 Task: In group invitations choose email frequency weekly.
Action: Mouse moved to (837, 75)
Screenshot: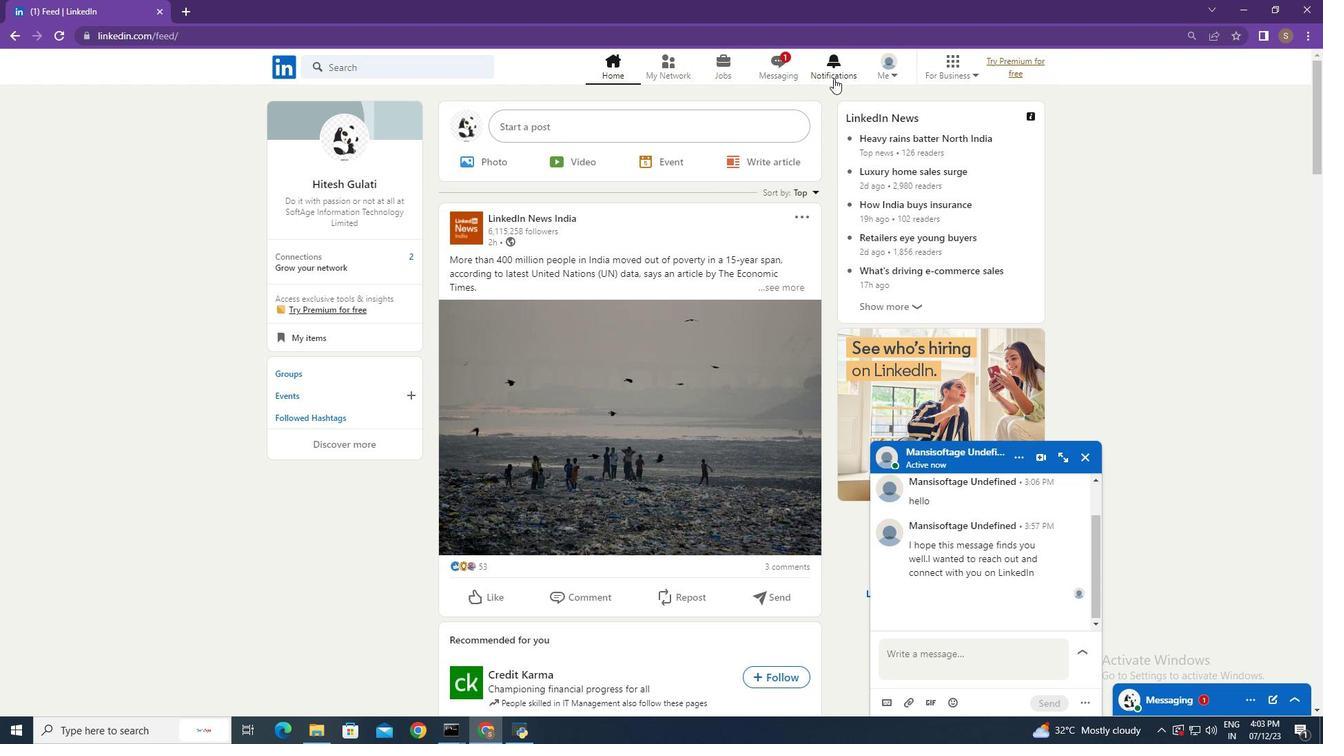 
Action: Mouse pressed left at (837, 75)
Screenshot: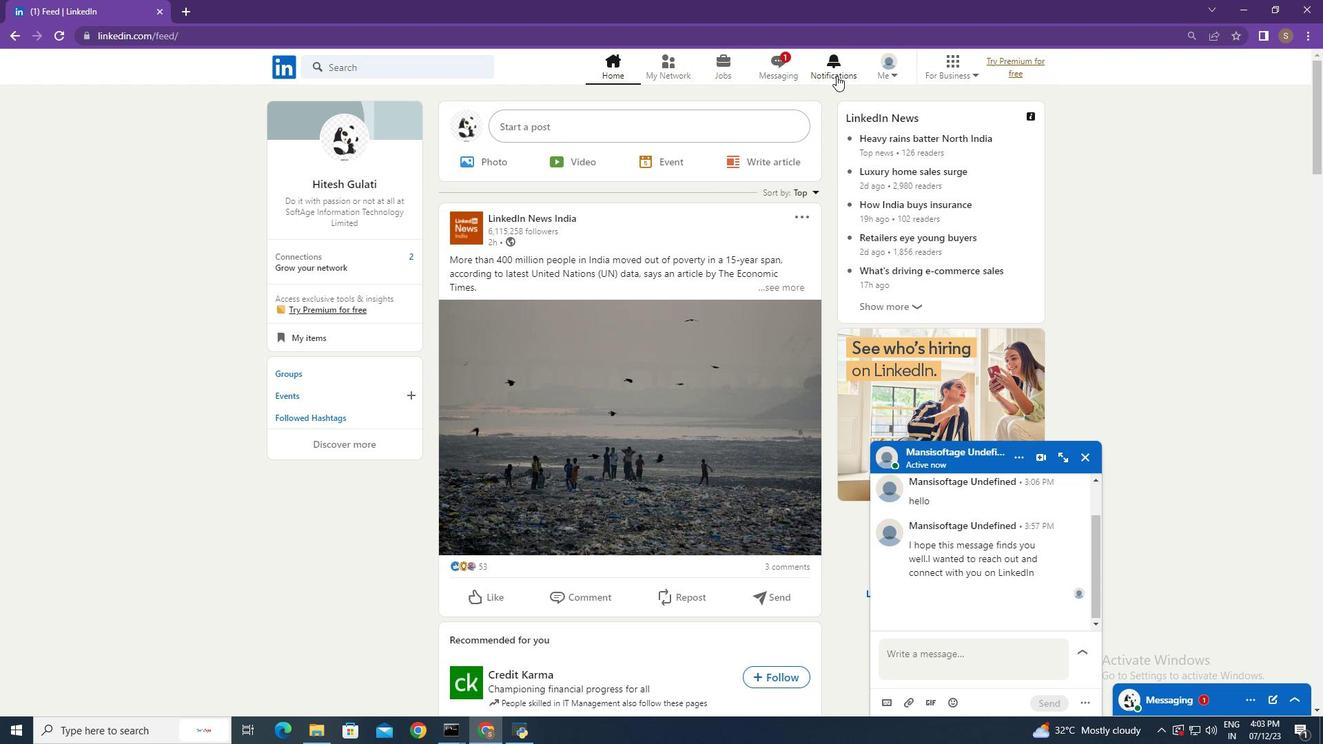 
Action: Mouse moved to (320, 155)
Screenshot: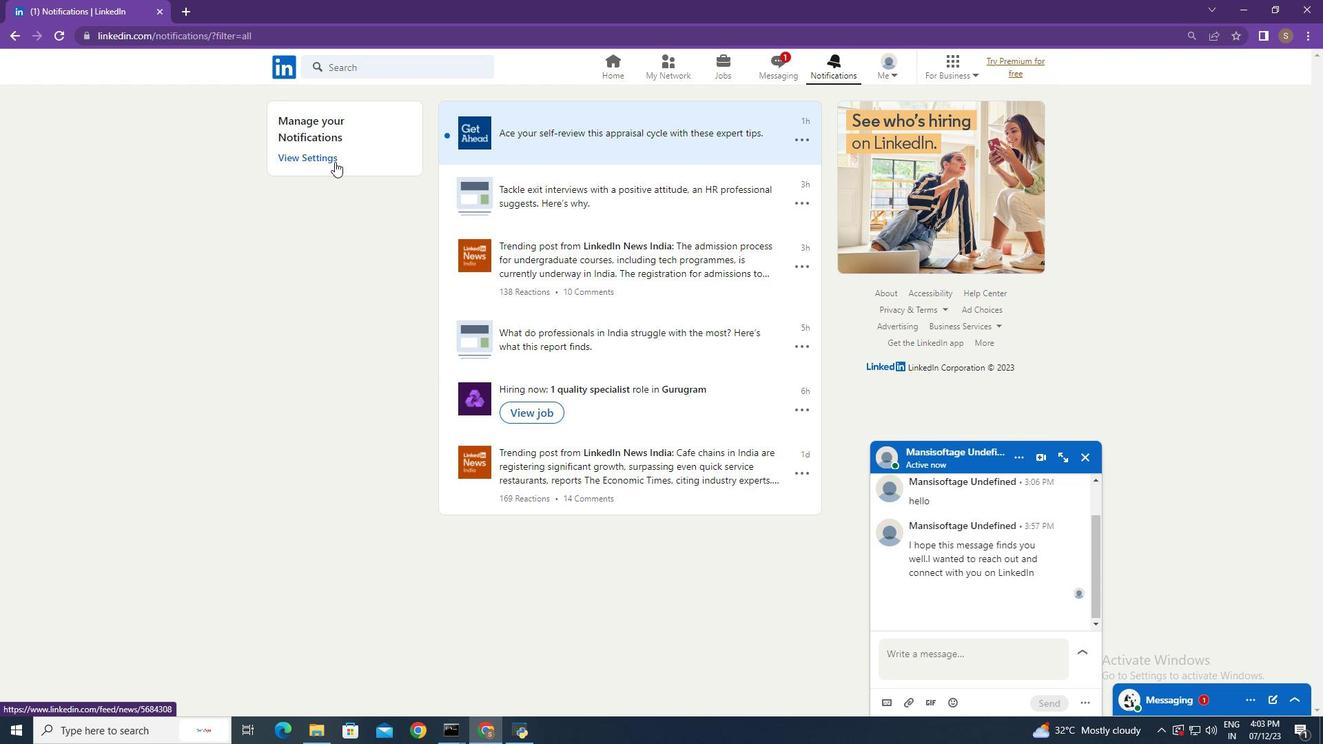 
Action: Mouse pressed left at (320, 155)
Screenshot: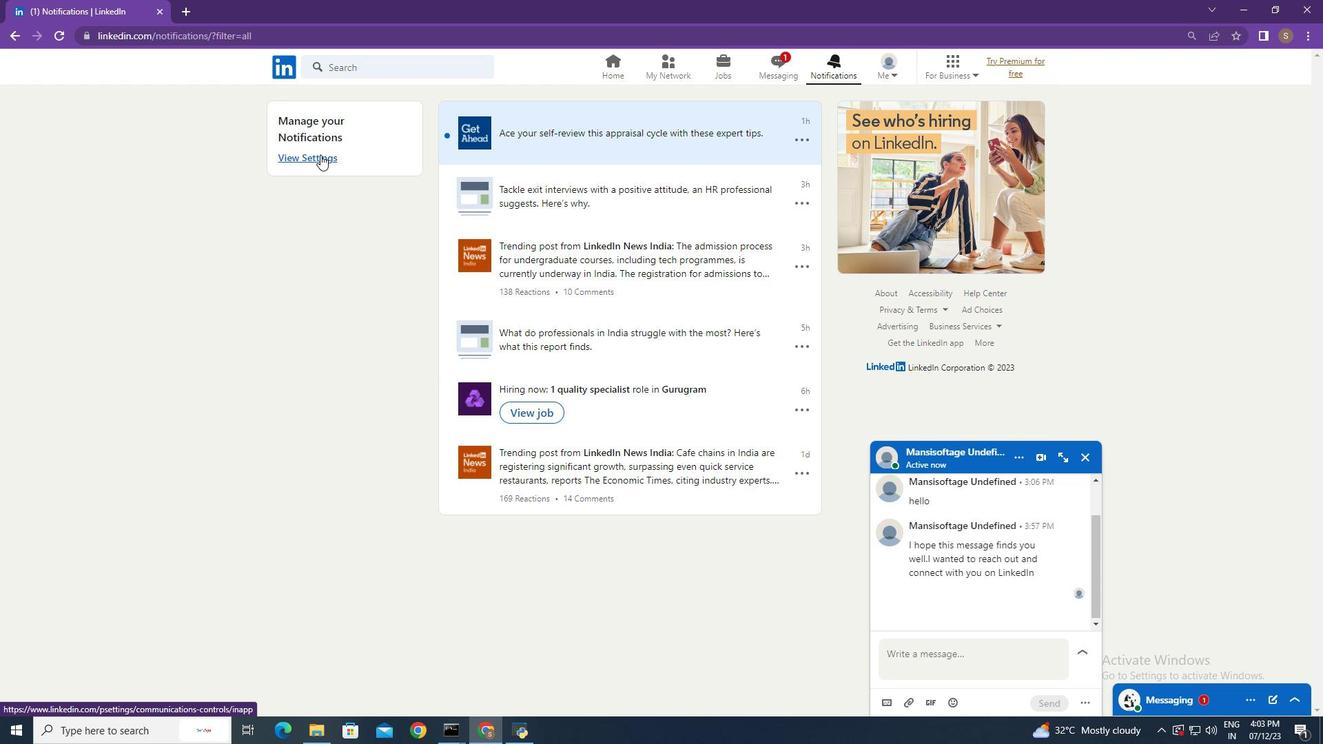 
Action: Mouse moved to (673, 391)
Screenshot: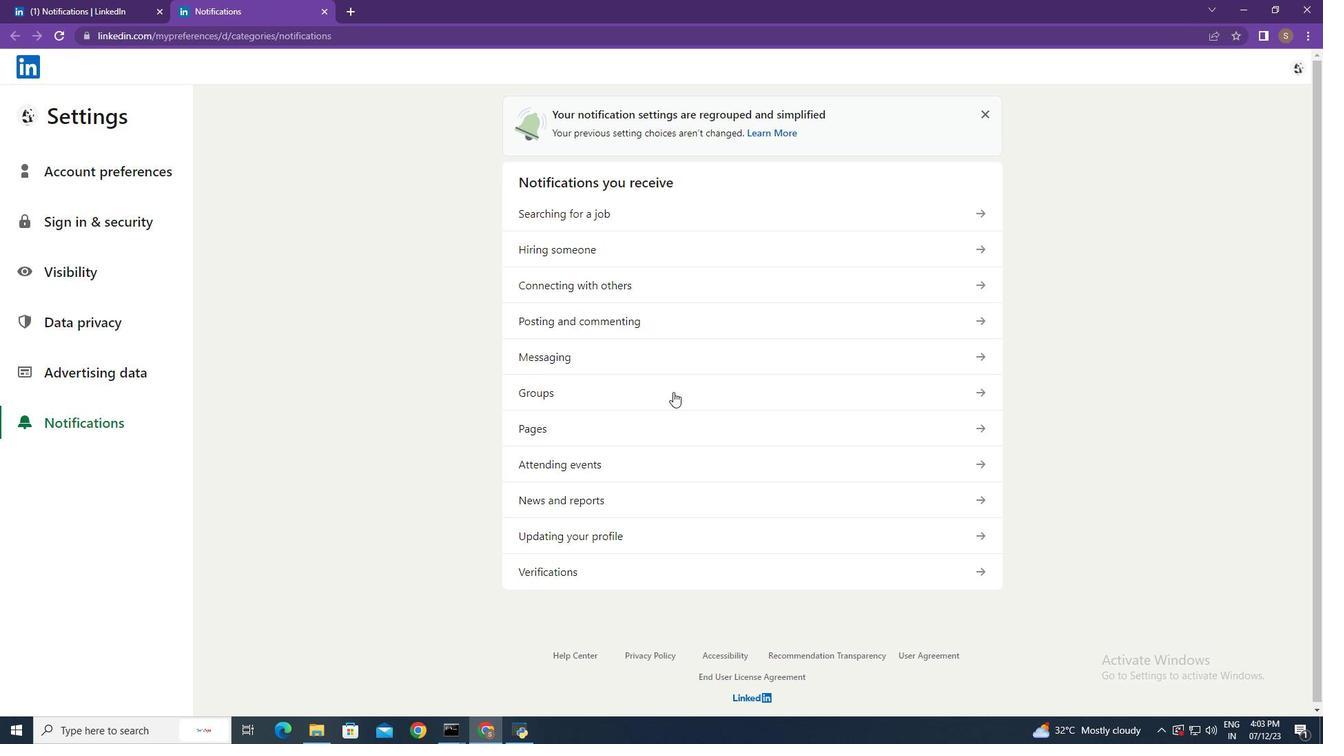 
Action: Mouse pressed left at (673, 391)
Screenshot: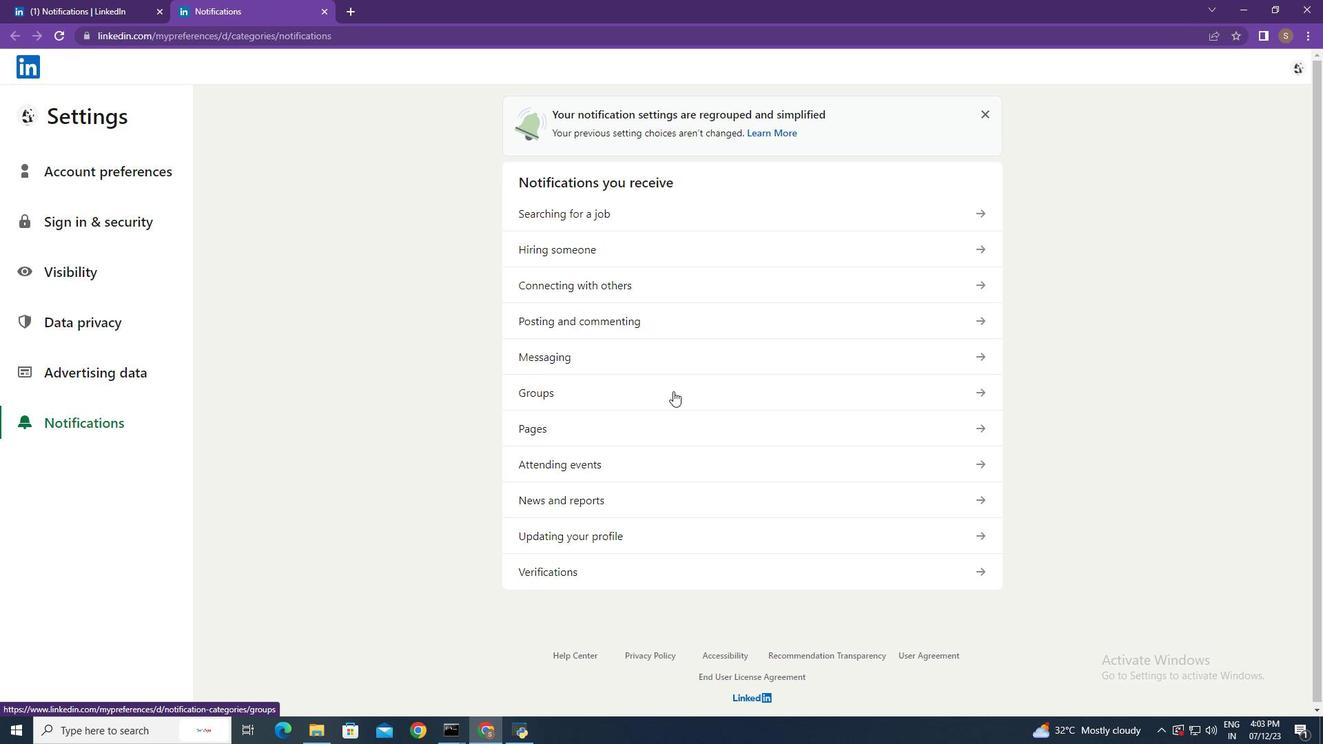 
Action: Mouse moved to (737, 197)
Screenshot: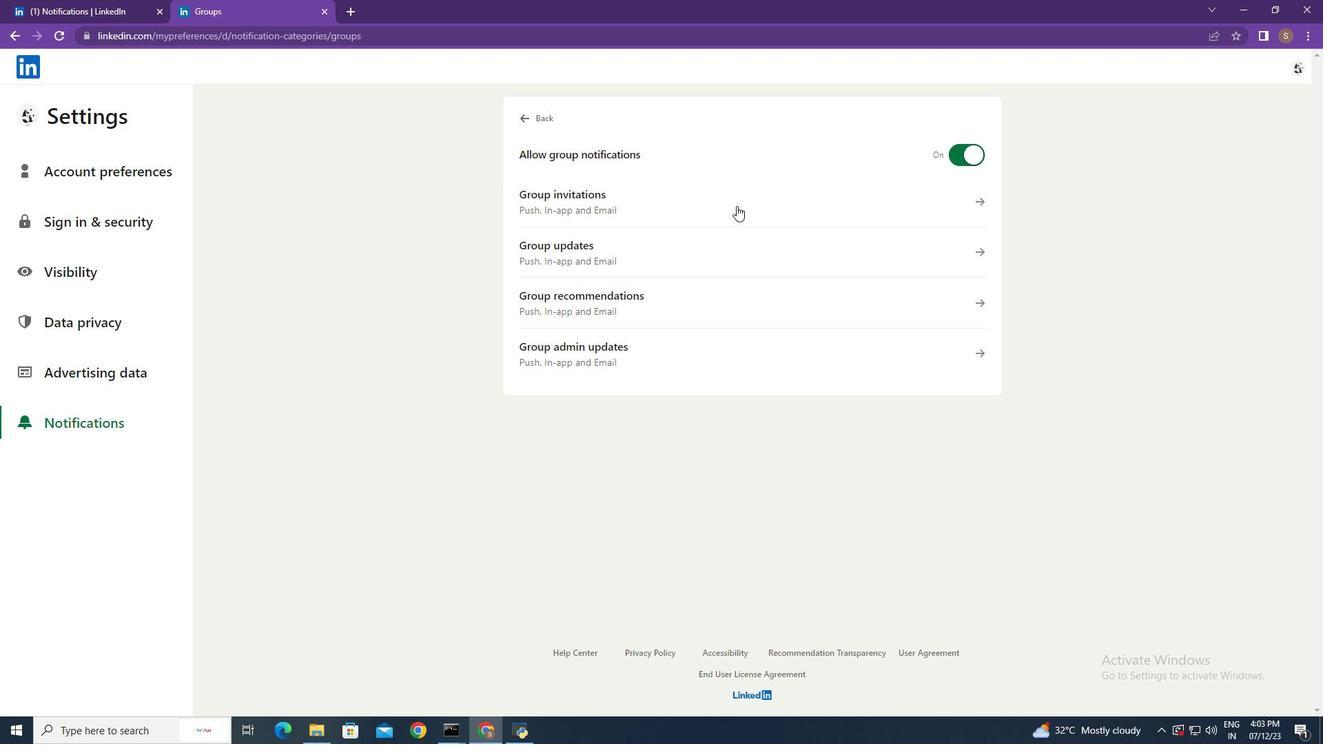 
Action: Mouse pressed left at (737, 197)
Screenshot: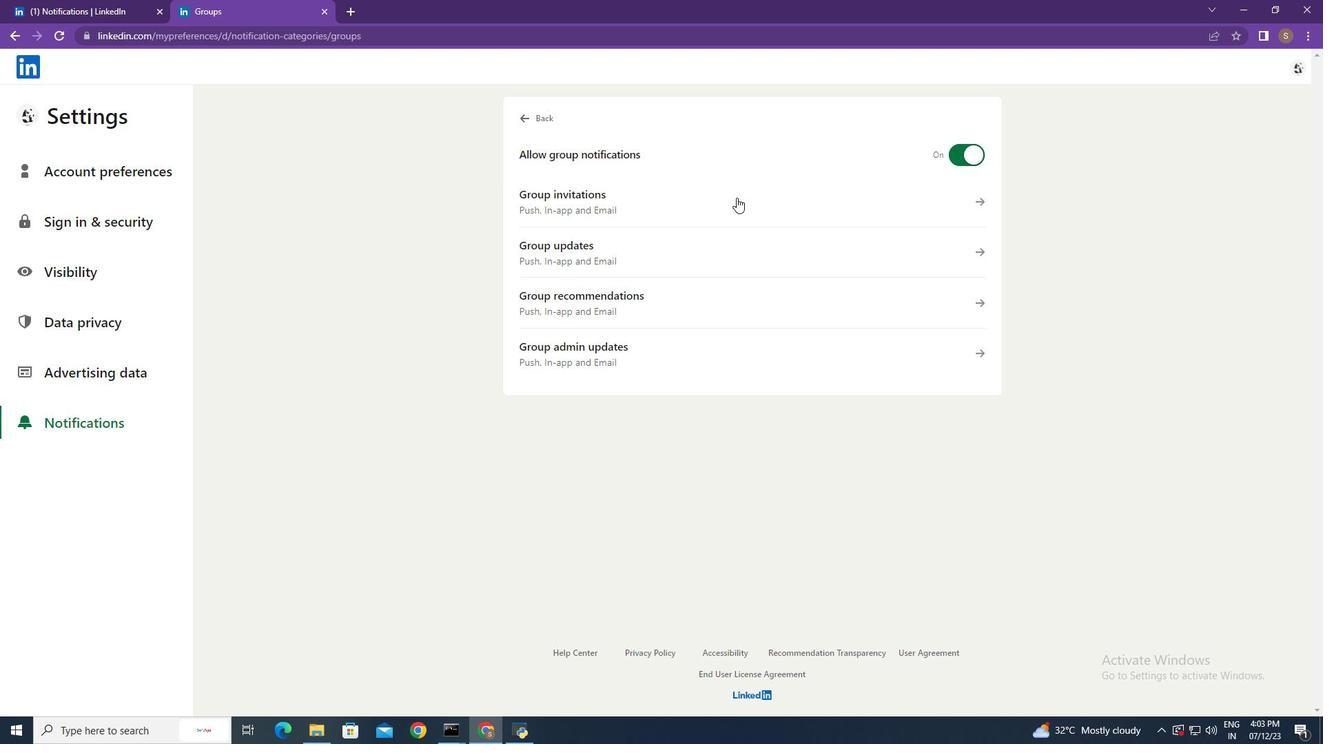 
Action: Mouse moved to (534, 468)
Screenshot: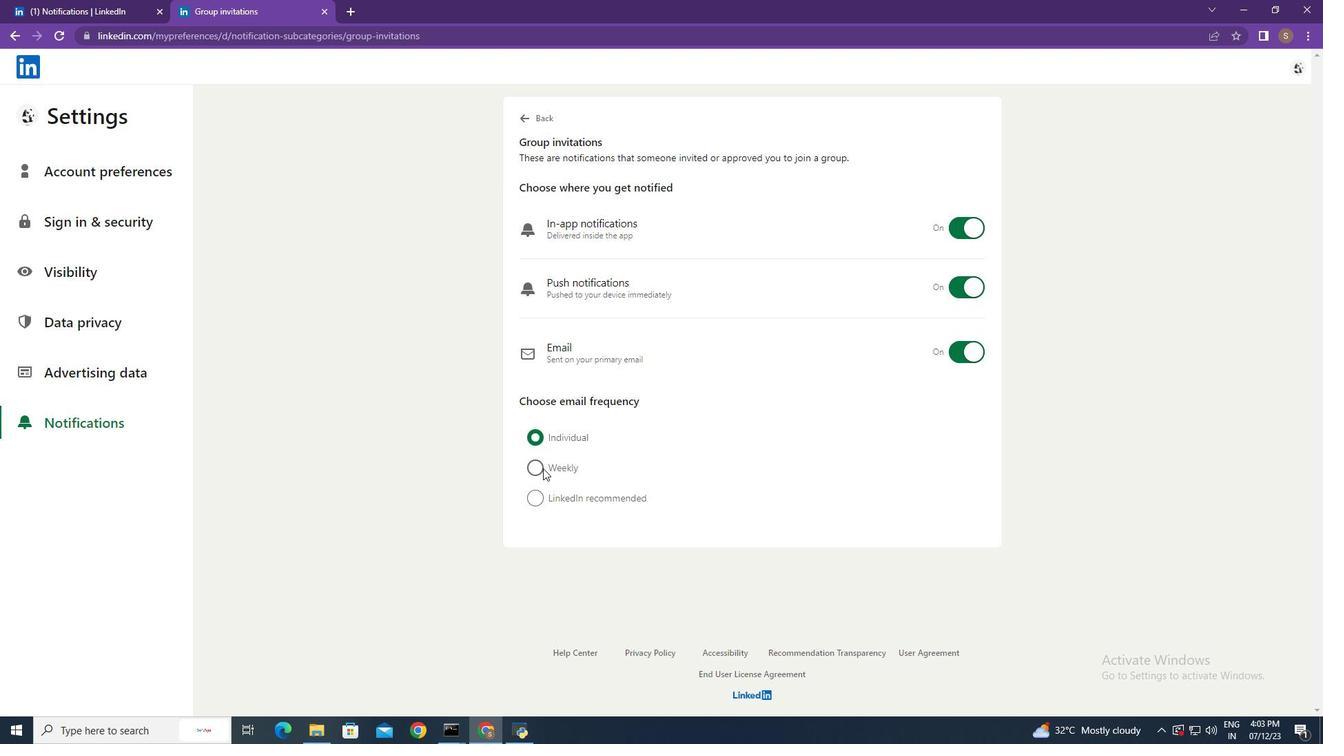 
Action: Mouse pressed left at (534, 468)
Screenshot: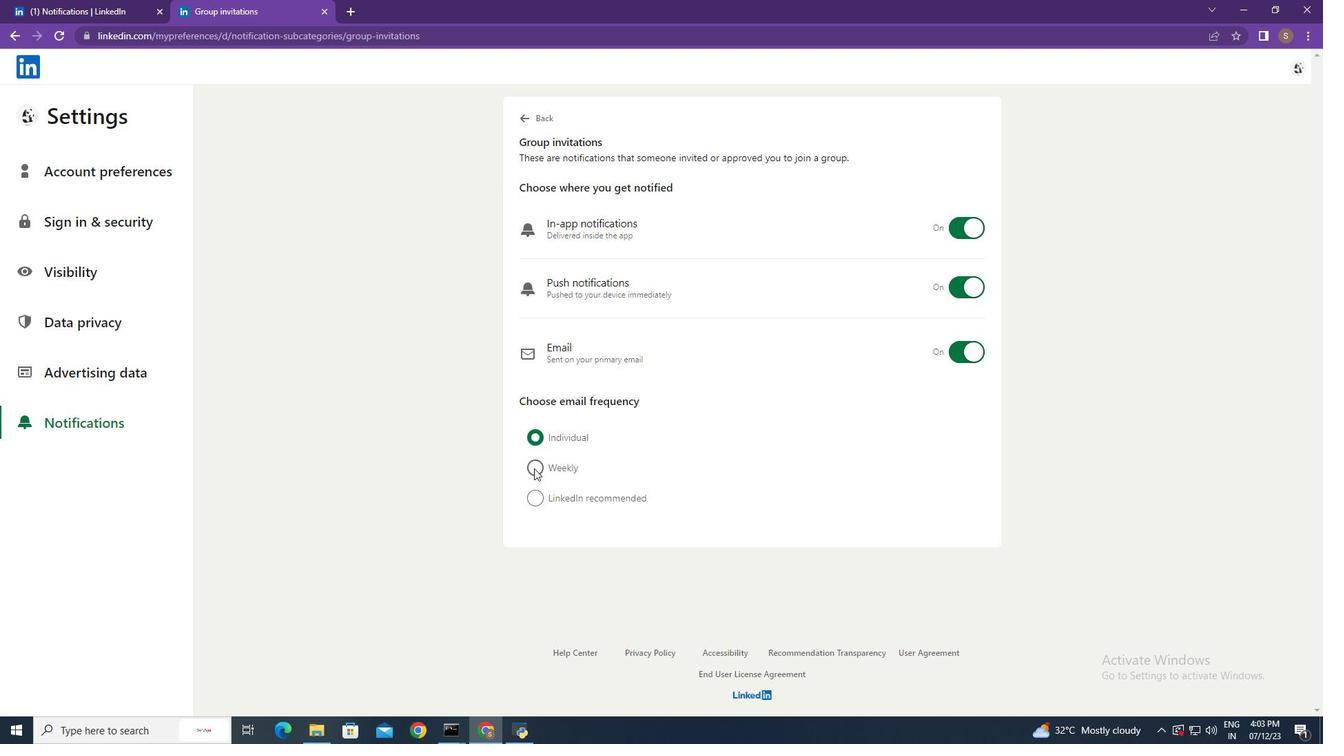 
Action: Mouse moved to (358, 335)
Screenshot: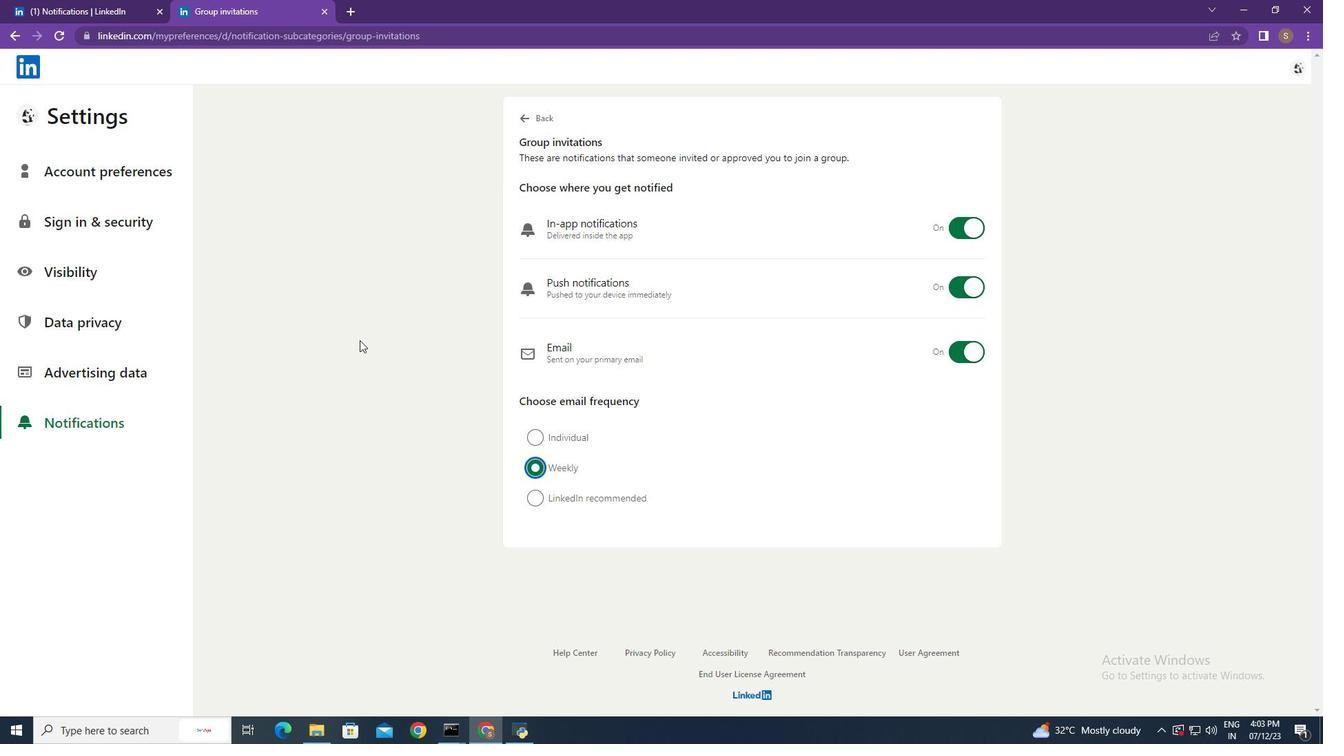 
